 Task: Create a Board called Board0022 in Workspace Development in Trello with Visibility as Private
Action: Mouse moved to (377, 424)
Screenshot: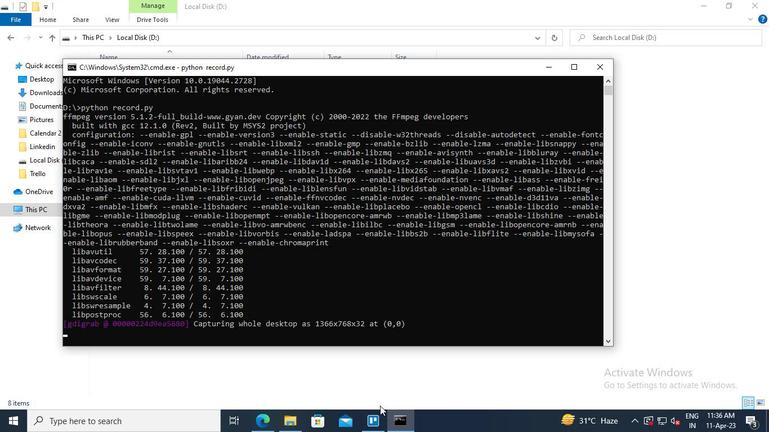 
Action: Mouse pressed left at (377, 424)
Screenshot: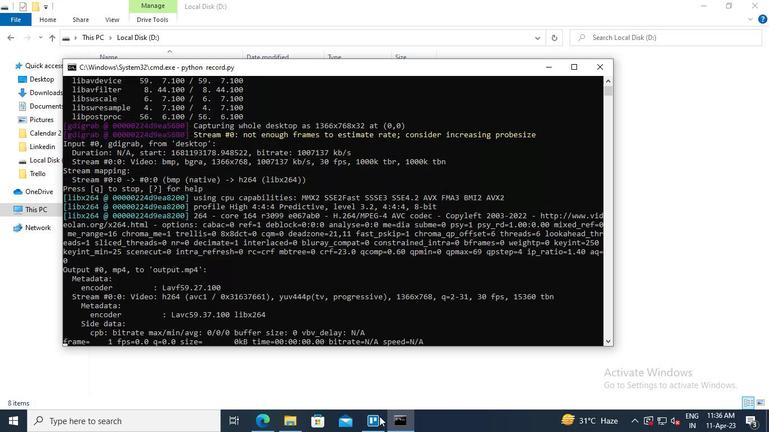 
Action: Mouse moved to (314, 28)
Screenshot: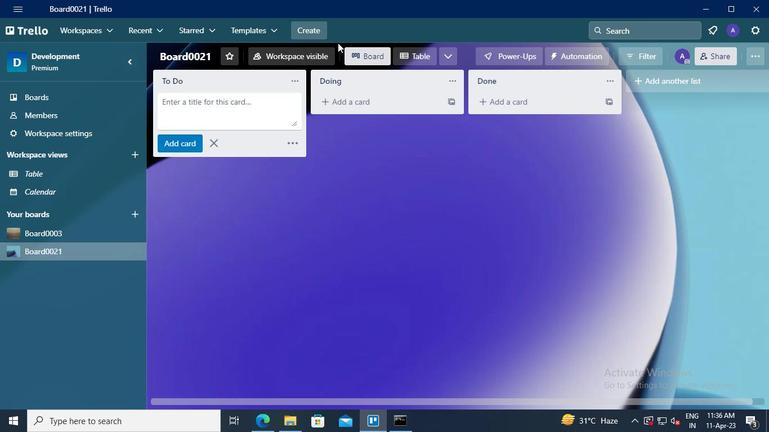 
Action: Mouse pressed left at (314, 28)
Screenshot: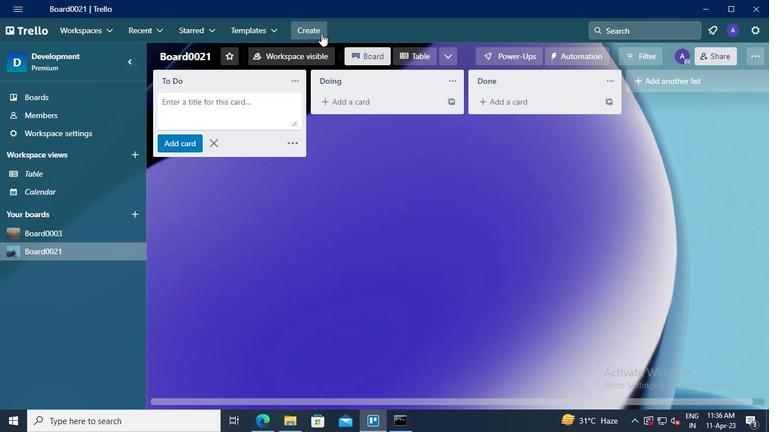 
Action: Mouse moved to (326, 70)
Screenshot: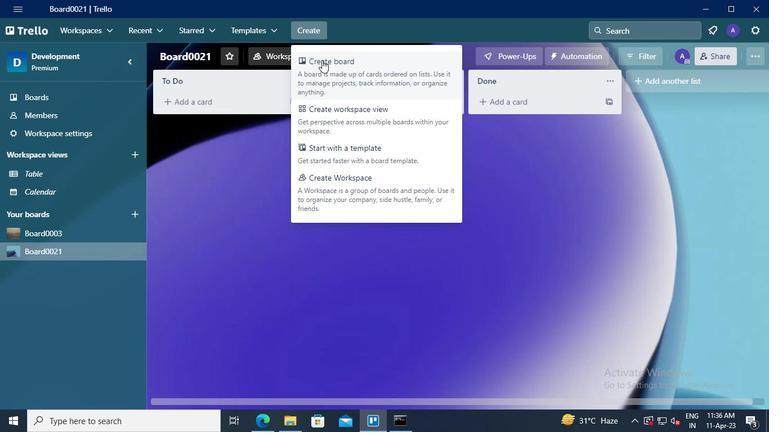 
Action: Mouse pressed left at (326, 70)
Screenshot: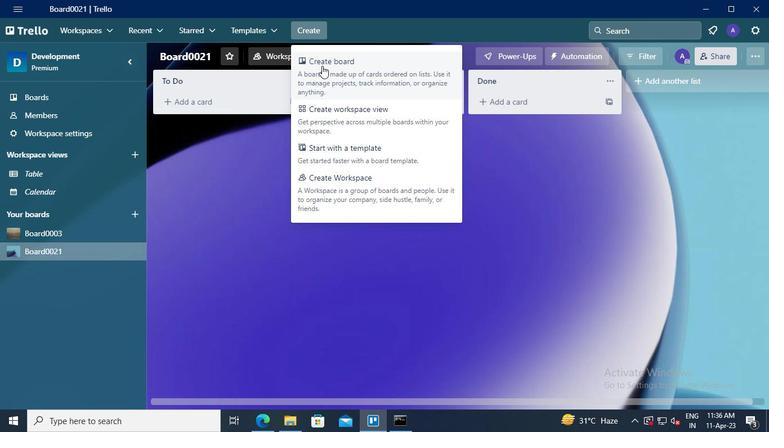 
Action: Mouse moved to (367, 236)
Screenshot: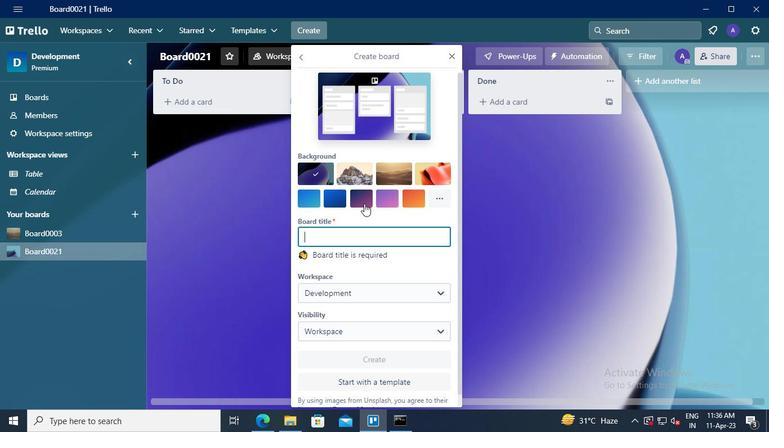 
Action: Mouse pressed left at (367, 236)
Screenshot: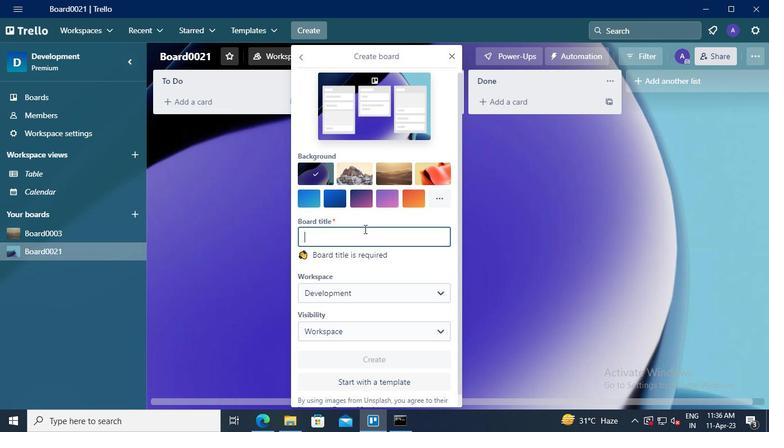 
Action: Keyboard Key.shift
Screenshot: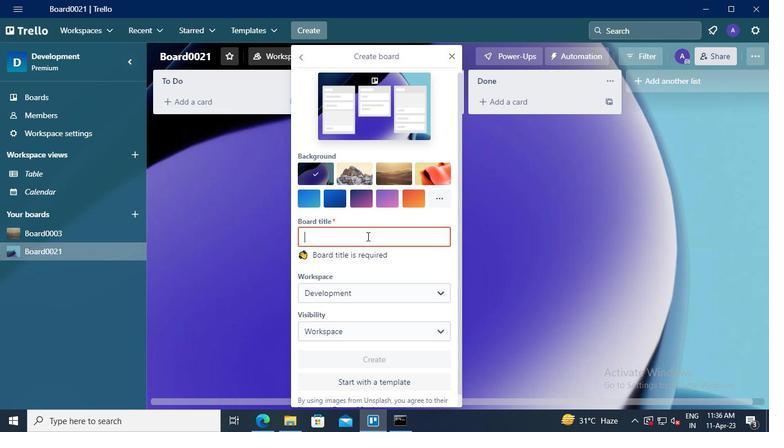 
Action: Keyboard B
Screenshot: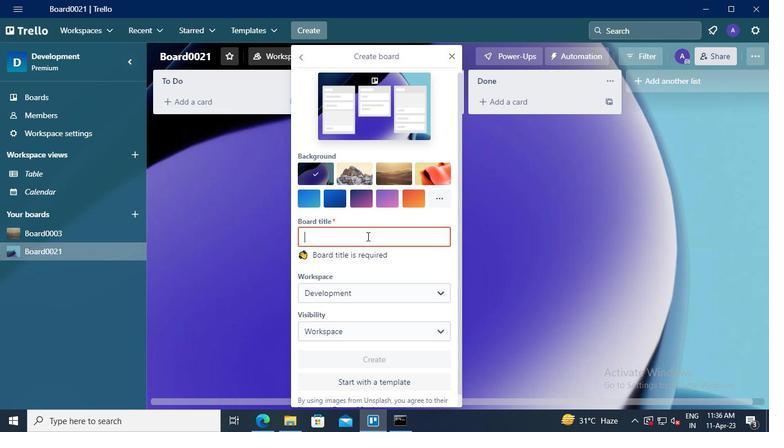 
Action: Keyboard o
Screenshot: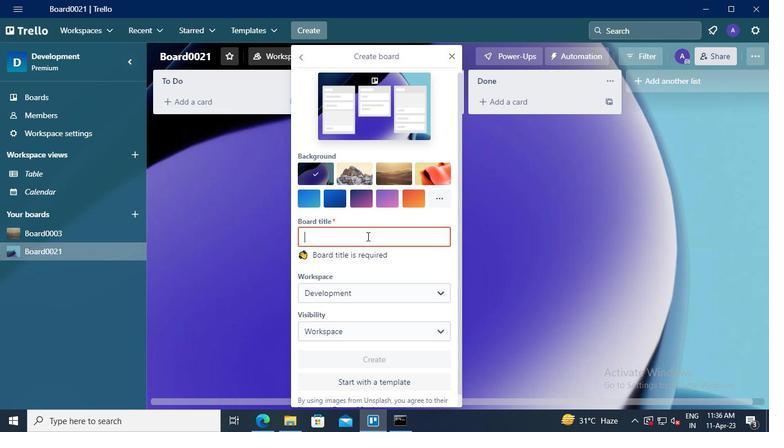 
Action: Keyboard a
Screenshot: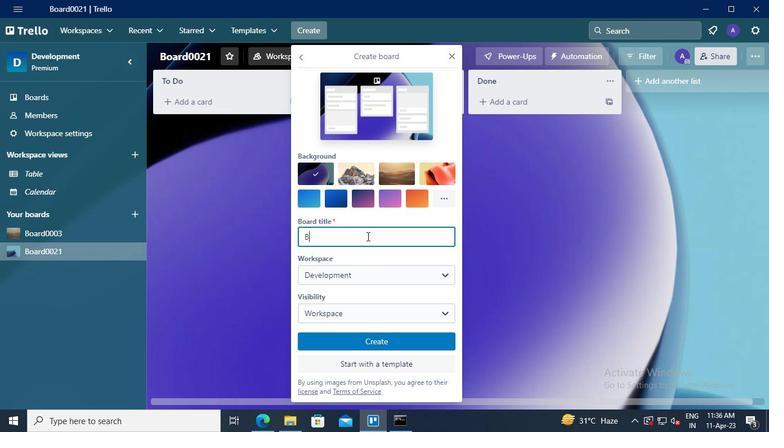 
Action: Keyboard r
Screenshot: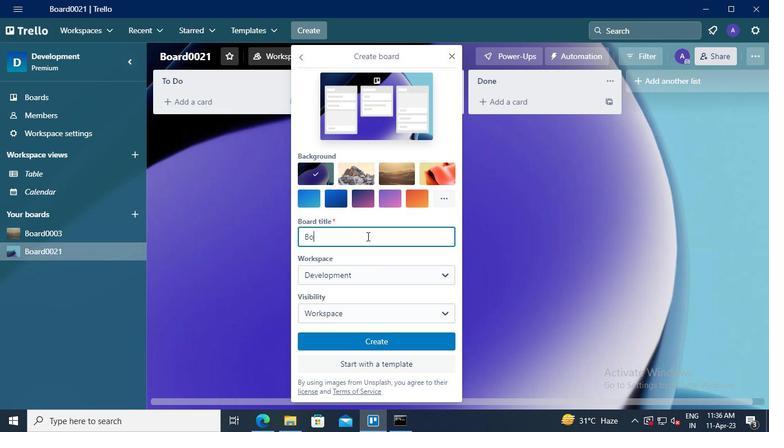 
Action: Keyboard d
Screenshot: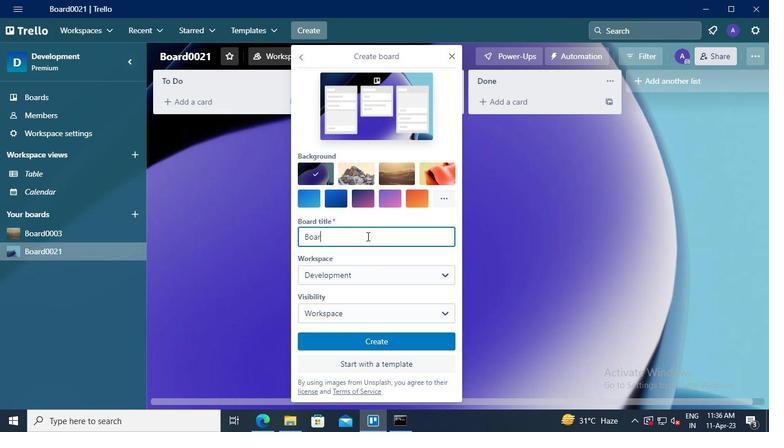 
Action: Keyboard <96>
Screenshot: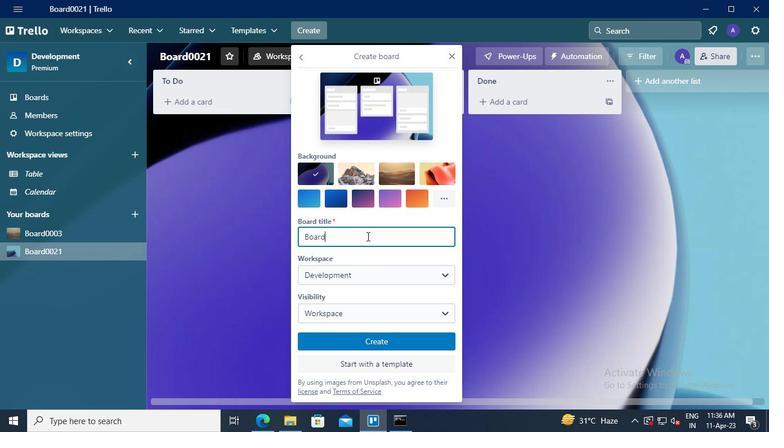 
Action: Keyboard <96>
Screenshot: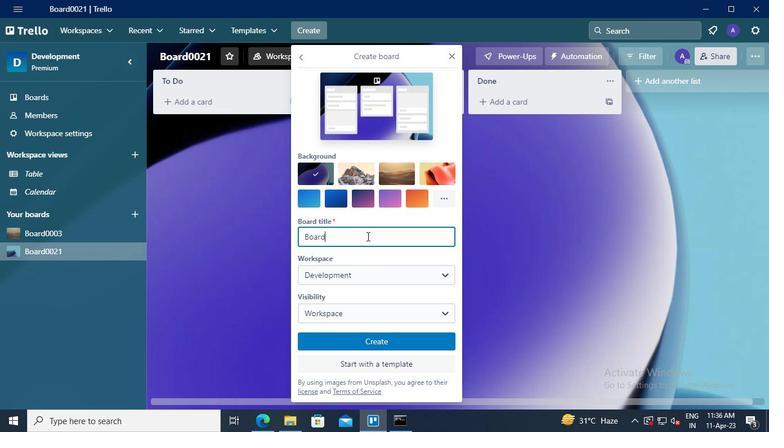 
Action: Keyboard <98>
Screenshot: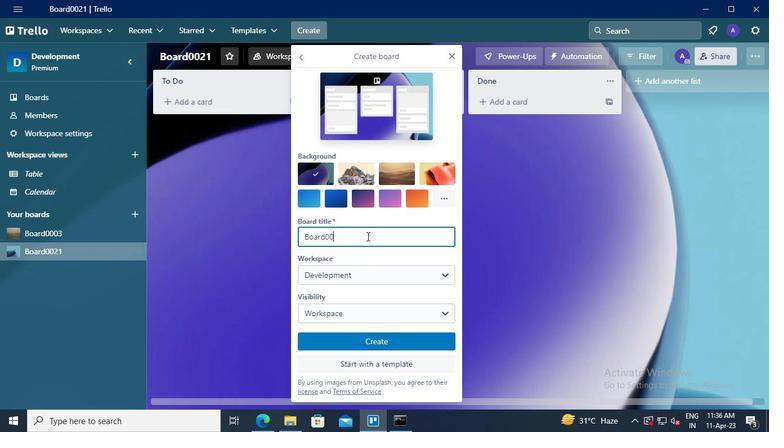 
Action: Keyboard <98>
Screenshot: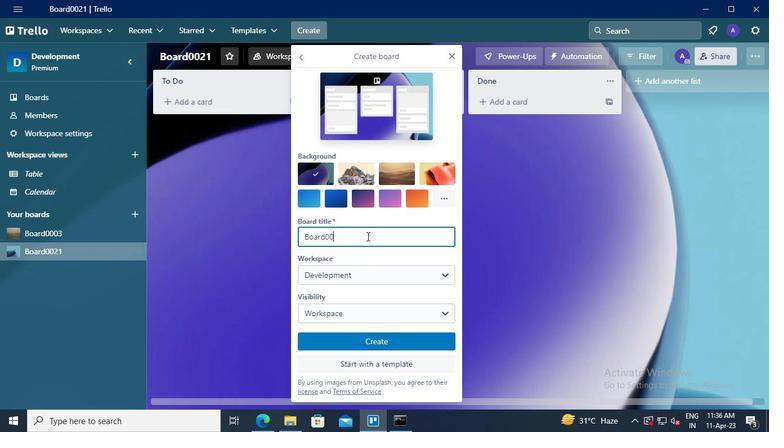 
Action: Mouse moved to (399, 315)
Screenshot: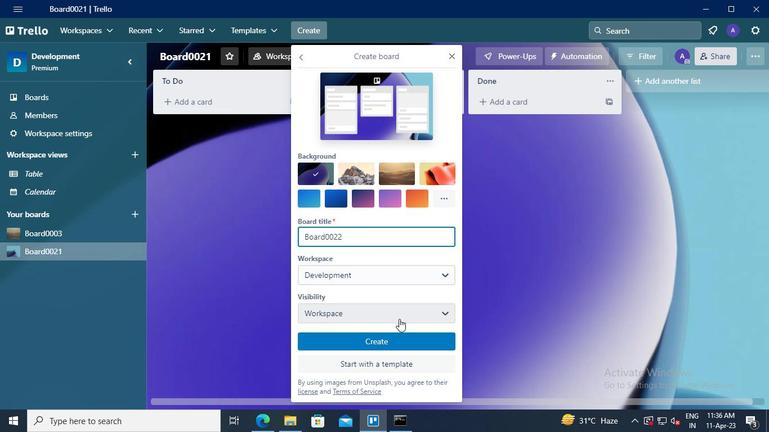 
Action: Mouse pressed left at (399, 315)
Screenshot: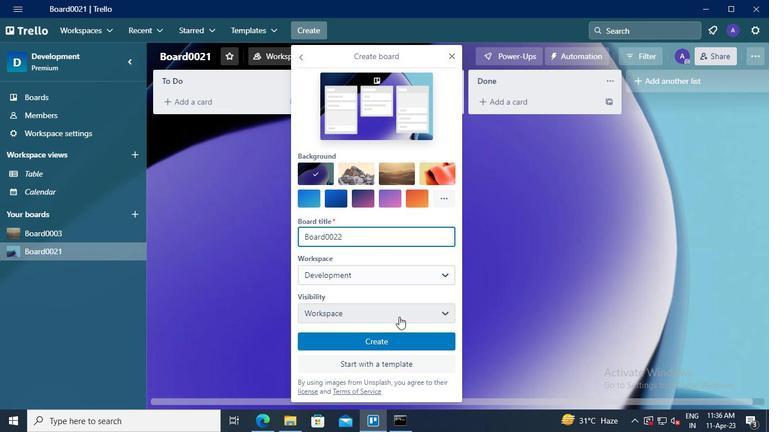 
Action: Mouse moved to (383, 346)
Screenshot: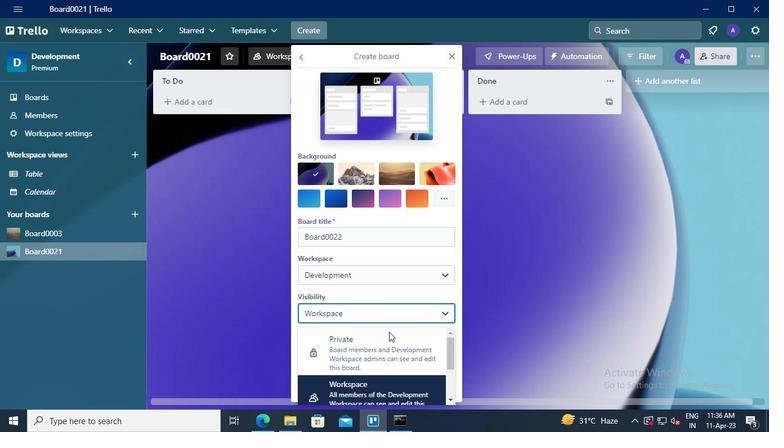 
Action: Mouse pressed left at (383, 346)
Screenshot: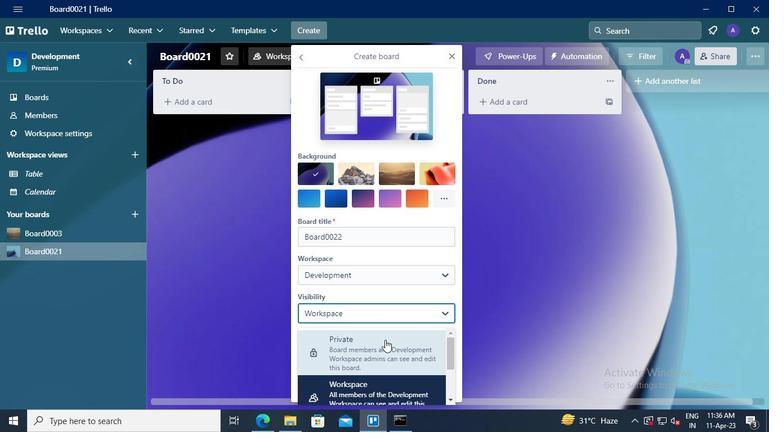 
Action: Mouse moved to (385, 345)
Screenshot: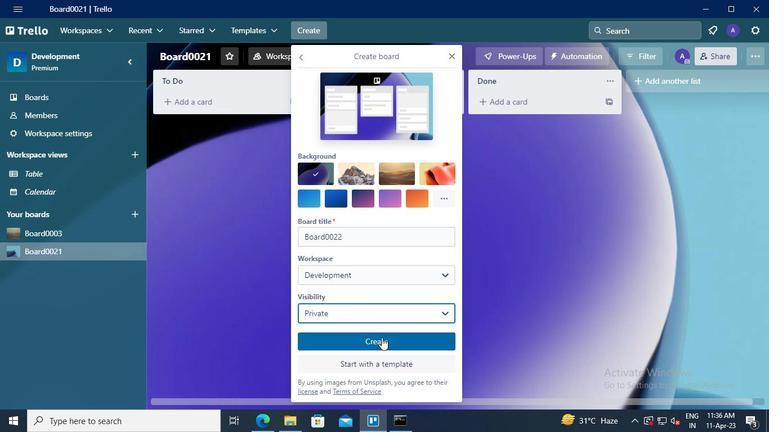
Action: Mouse pressed left at (385, 345)
Screenshot: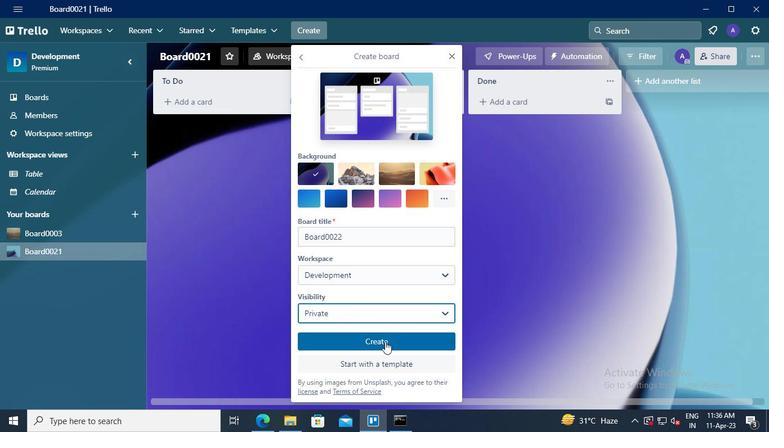 
Action: Mouse moved to (400, 417)
Screenshot: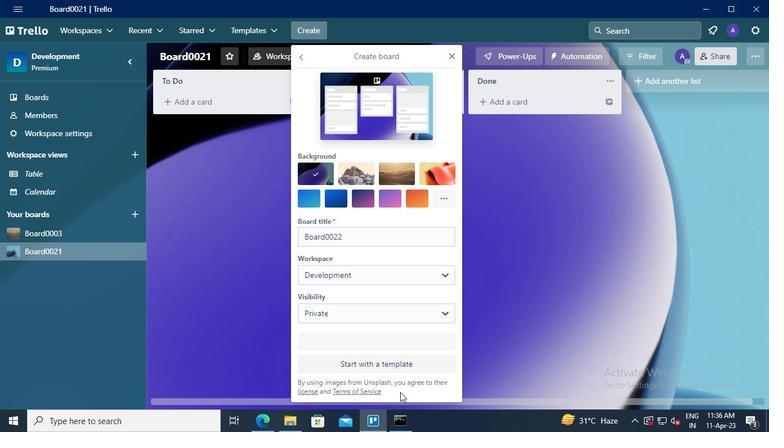 
Action: Mouse pressed left at (400, 417)
Screenshot: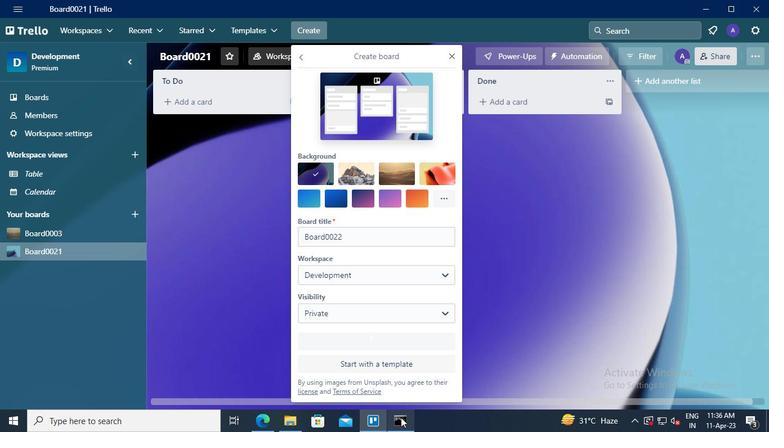 
Action: Mouse moved to (598, 63)
Screenshot: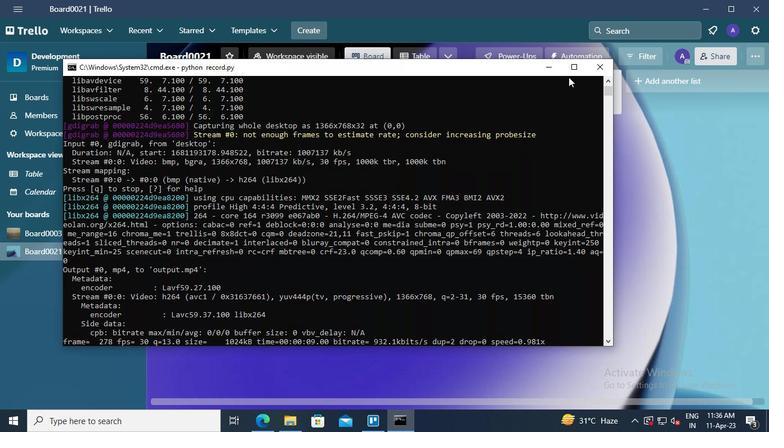 
Action: Mouse pressed left at (598, 63)
Screenshot: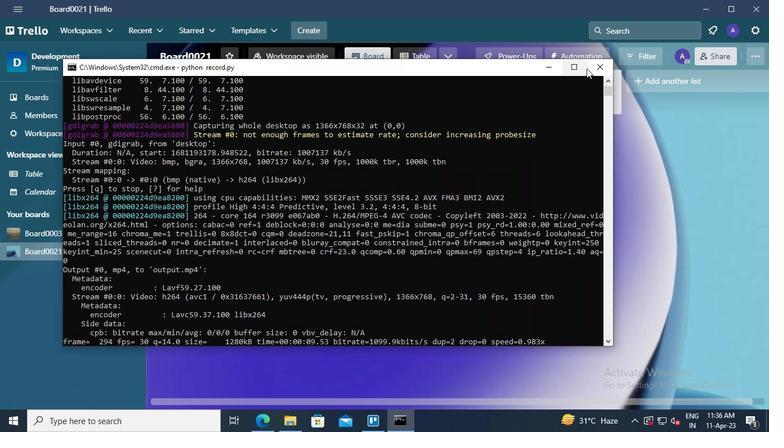 
Action: Mouse moved to (473, 252)
Screenshot: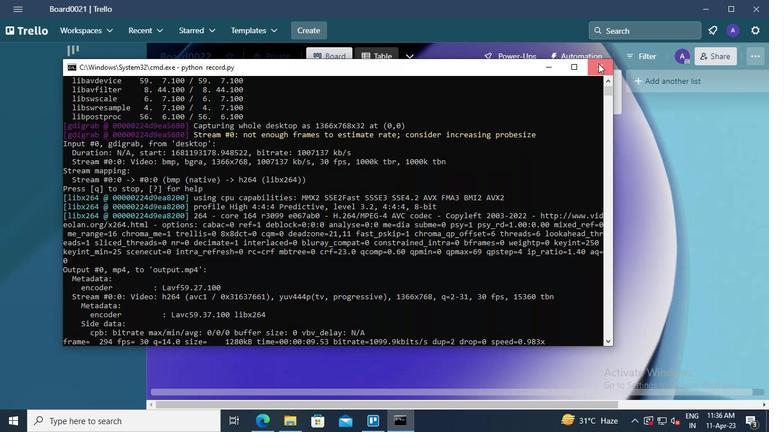 
